 Task: Start in the project AgileFever the sprint 'Feature Freeze Sprint', with a duration of 1 week. Start in the project AgileFever the sprint 'Feature Freeze Sprint', with a duration of 3 weeks. Start in the project AgileFever the sprint 'Feature Freeze Sprint', with a duration of 2 weeks
Action: Mouse moved to (844, 198)
Screenshot: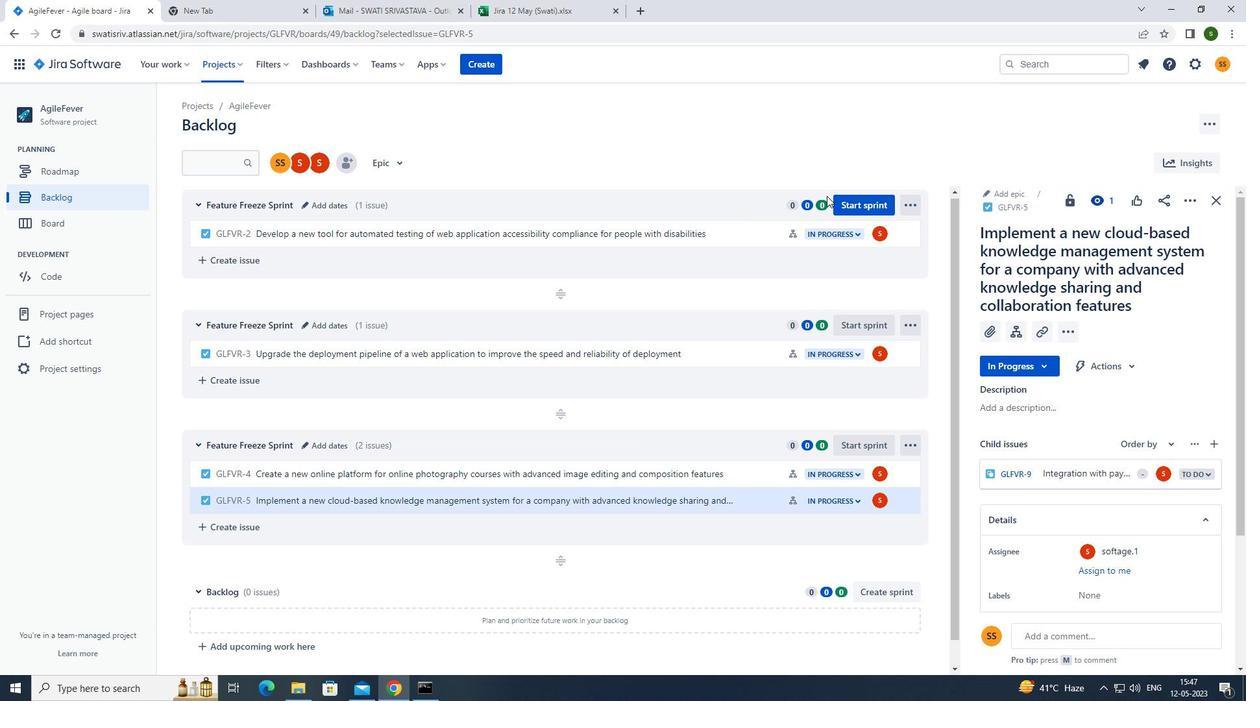 
Action: Mouse pressed left at (844, 198)
Screenshot: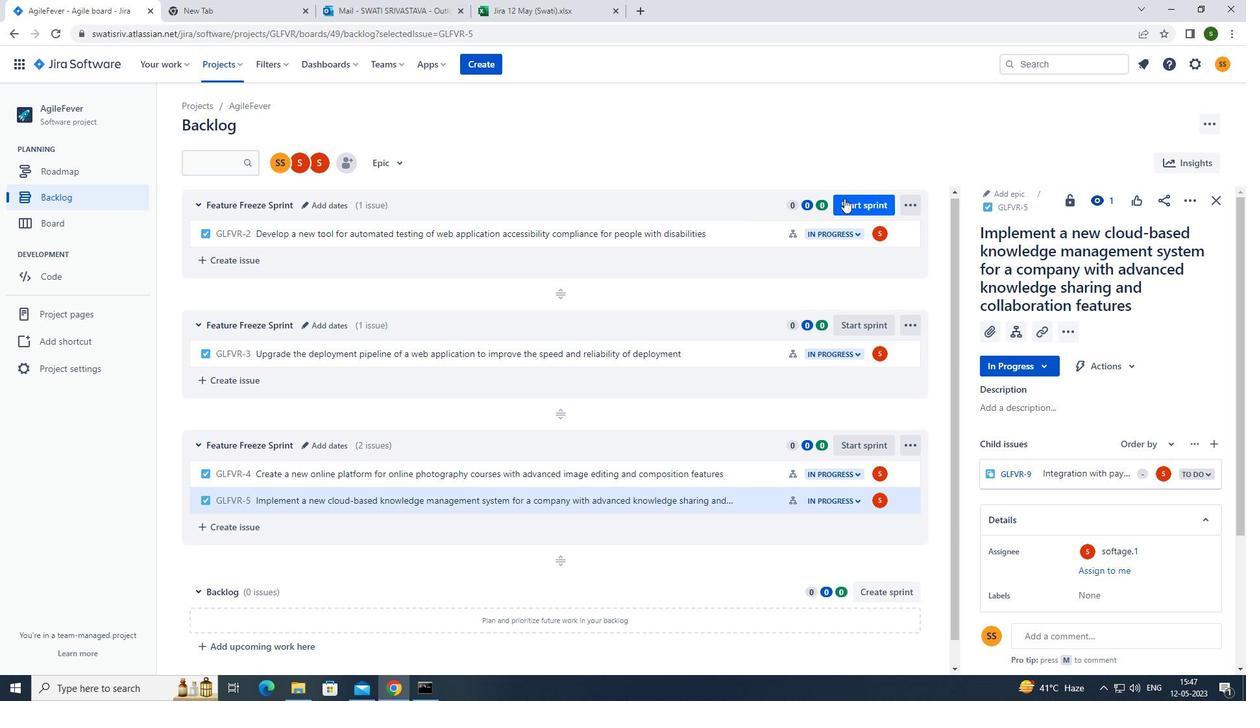 
Action: Mouse moved to (590, 231)
Screenshot: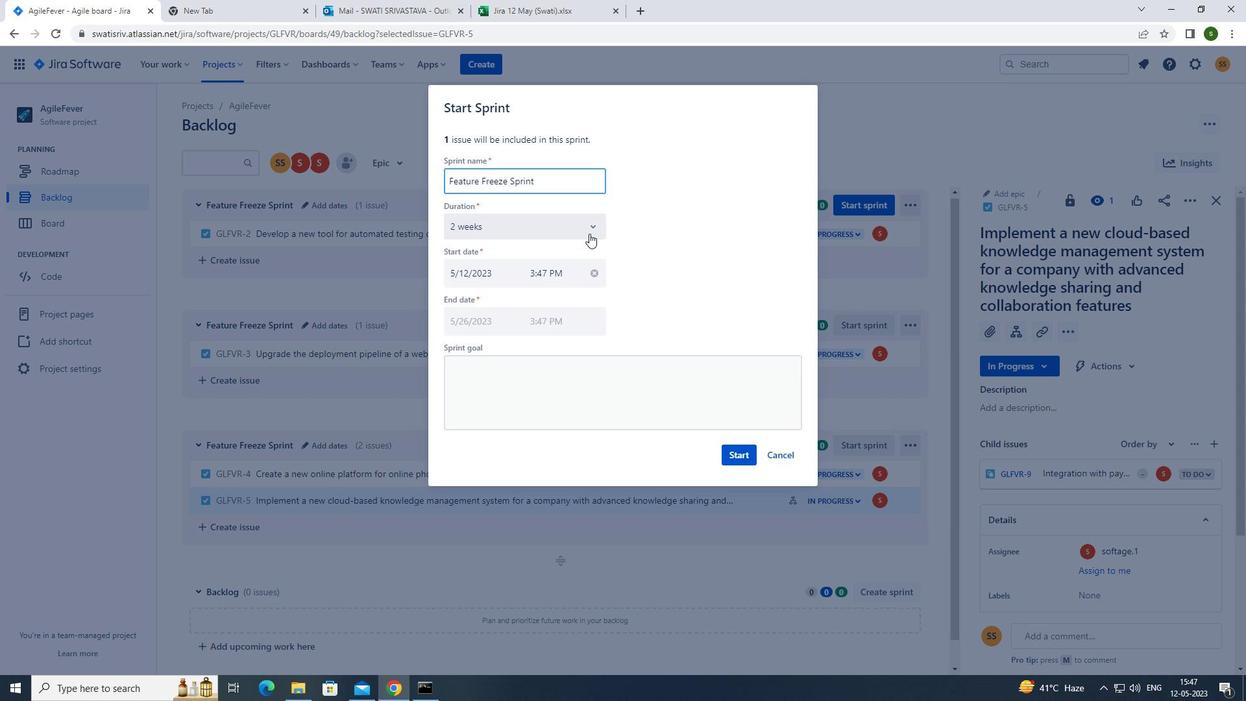 
Action: Mouse pressed left at (590, 231)
Screenshot: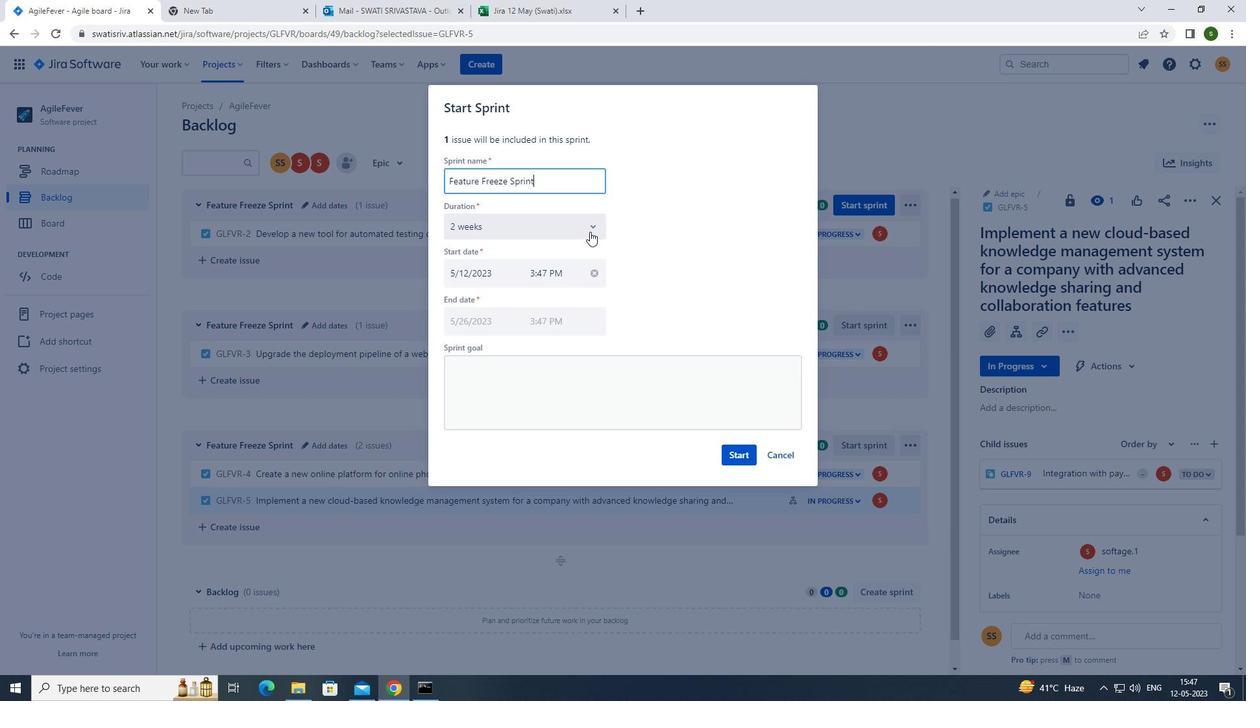 
Action: Mouse moved to (546, 258)
Screenshot: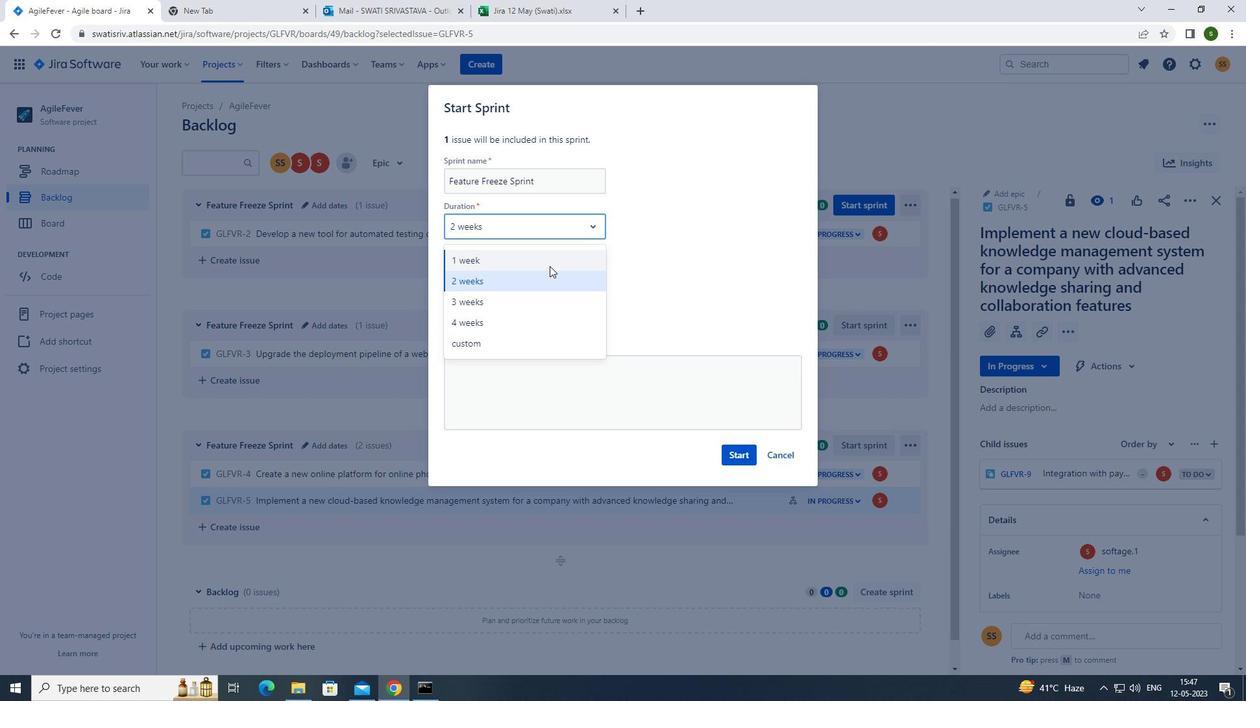 
Action: Mouse pressed left at (546, 258)
Screenshot: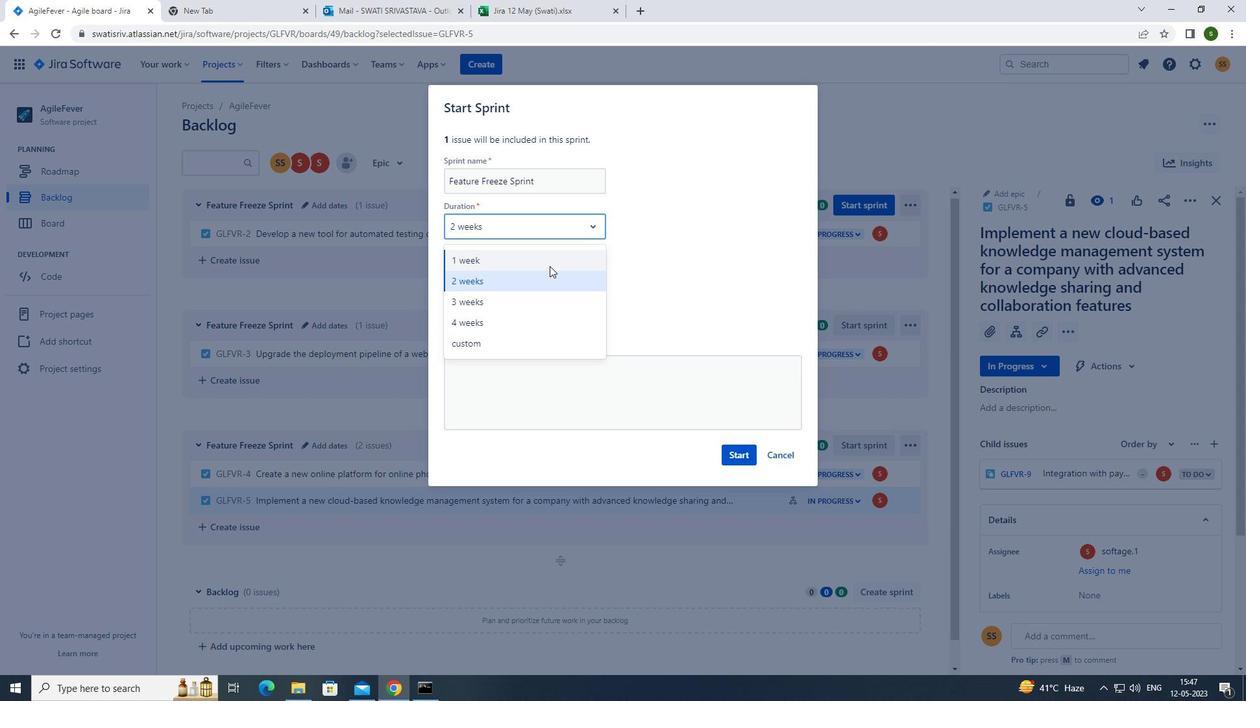 
Action: Mouse moved to (747, 461)
Screenshot: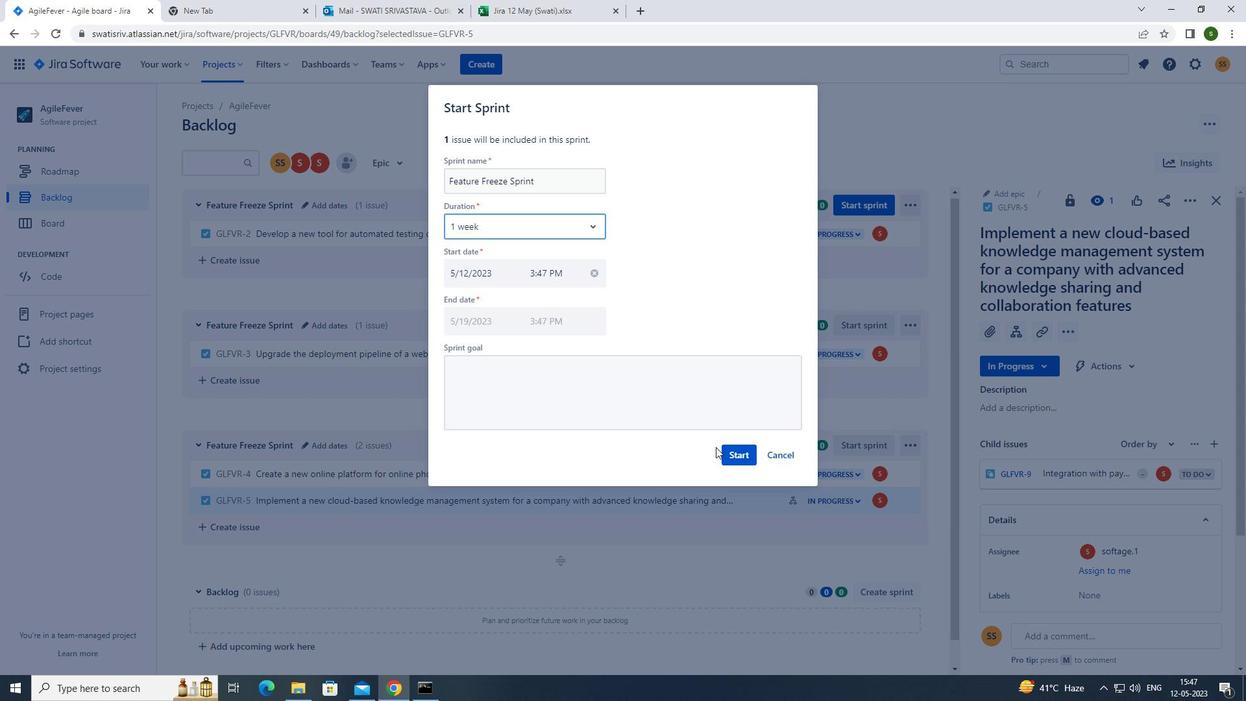 
Action: Mouse pressed left at (747, 461)
Screenshot: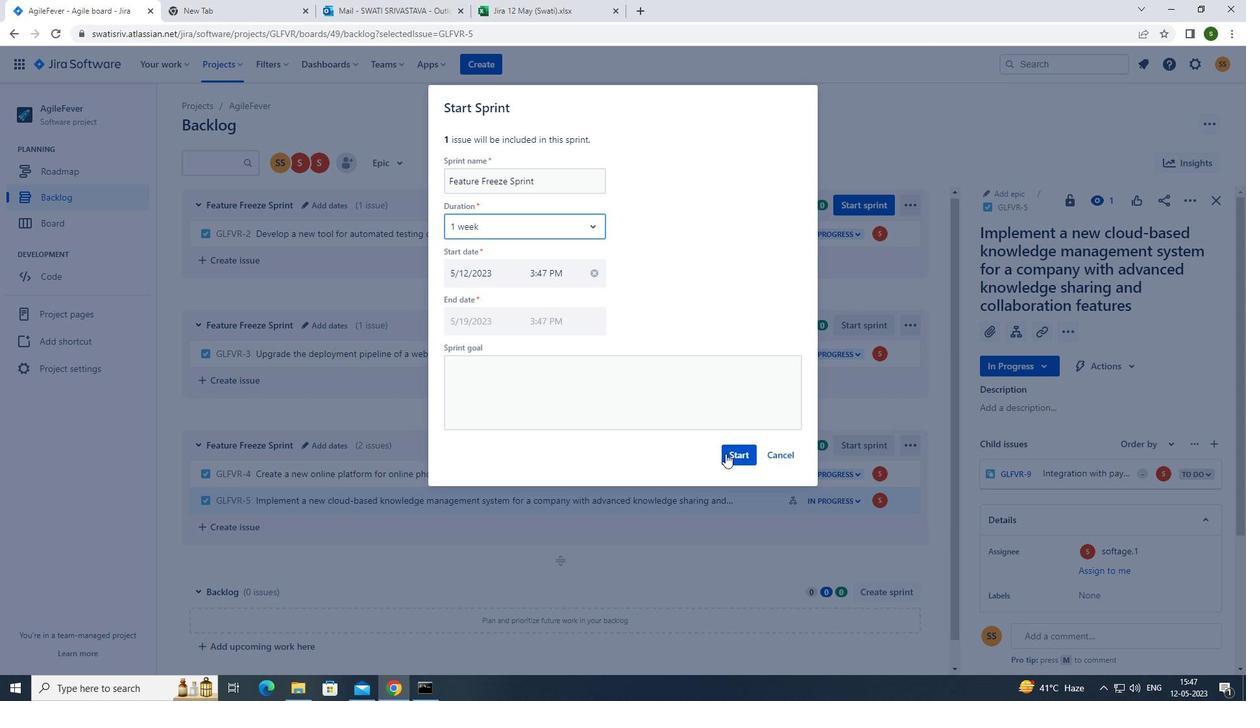 
Action: Mouse moved to (95, 199)
Screenshot: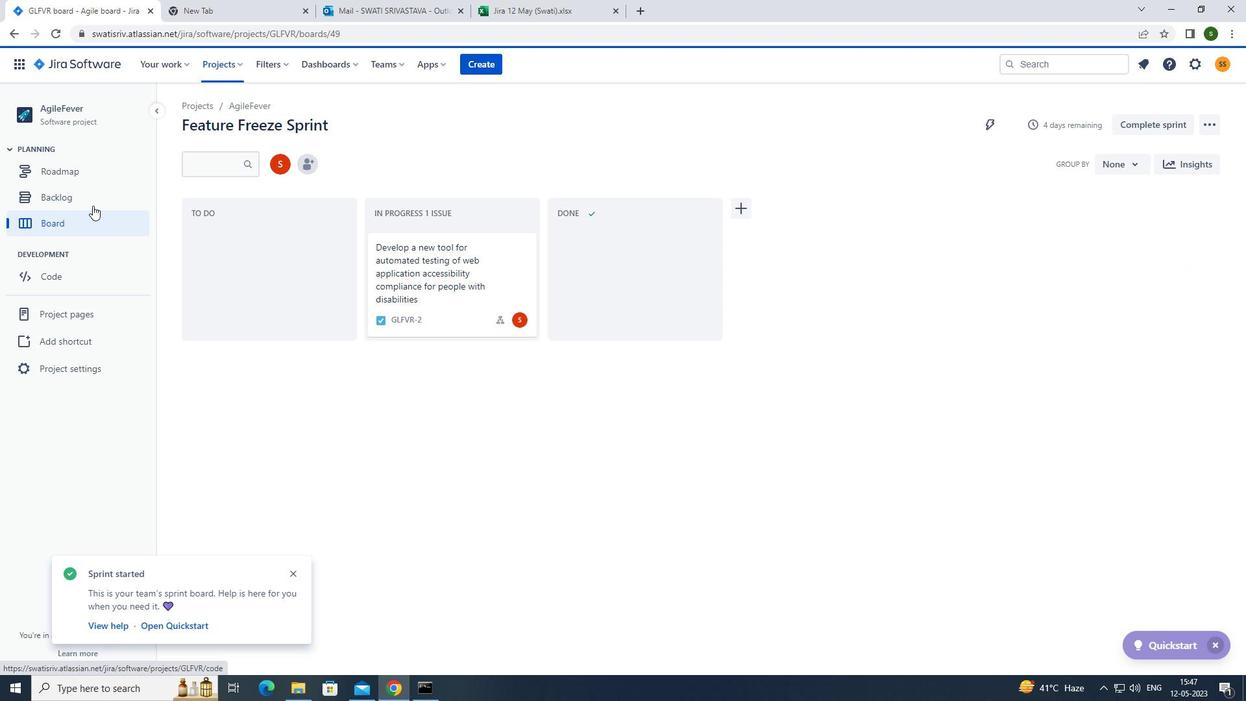 
Action: Mouse pressed left at (95, 199)
Screenshot: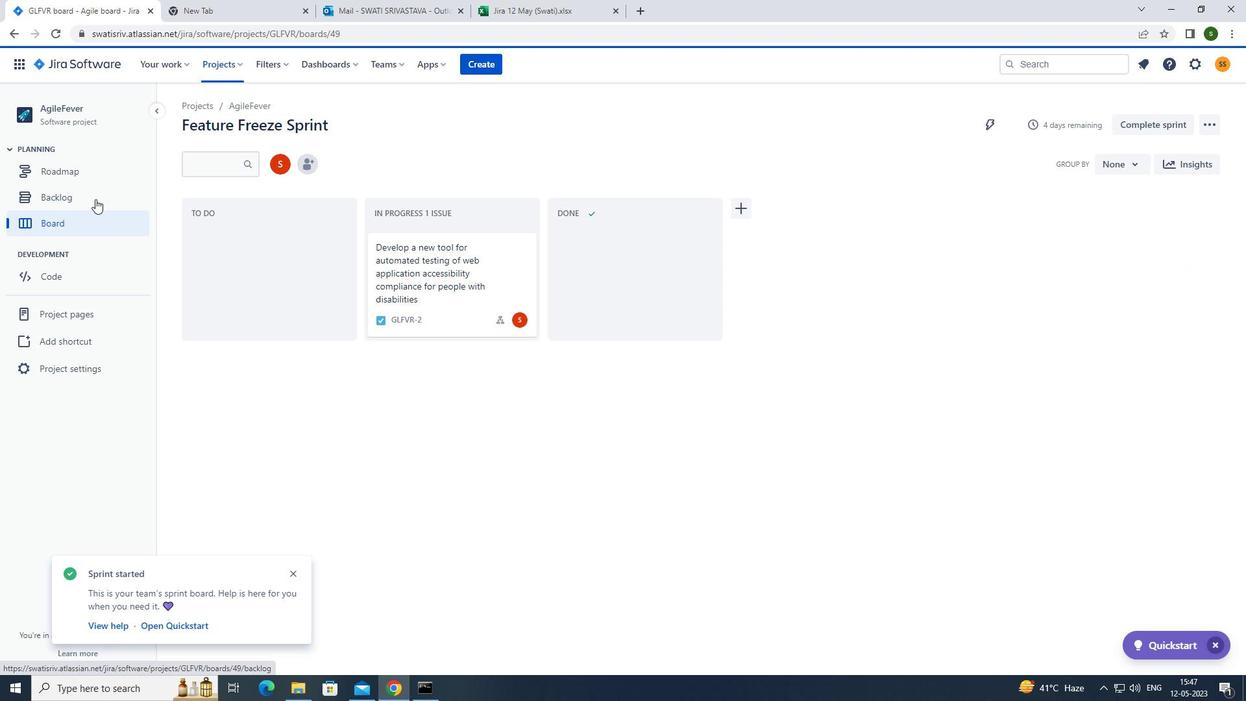 
Action: Mouse moved to (1139, 318)
Screenshot: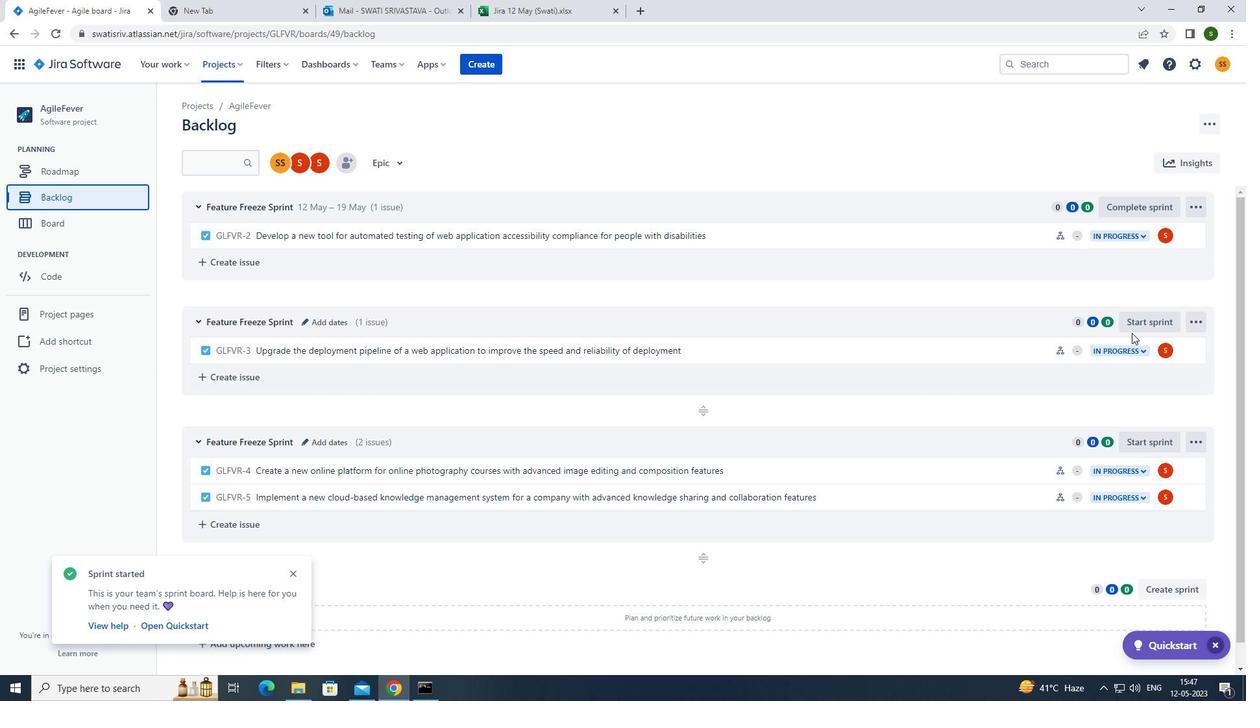 
Action: Mouse pressed left at (1139, 318)
Screenshot: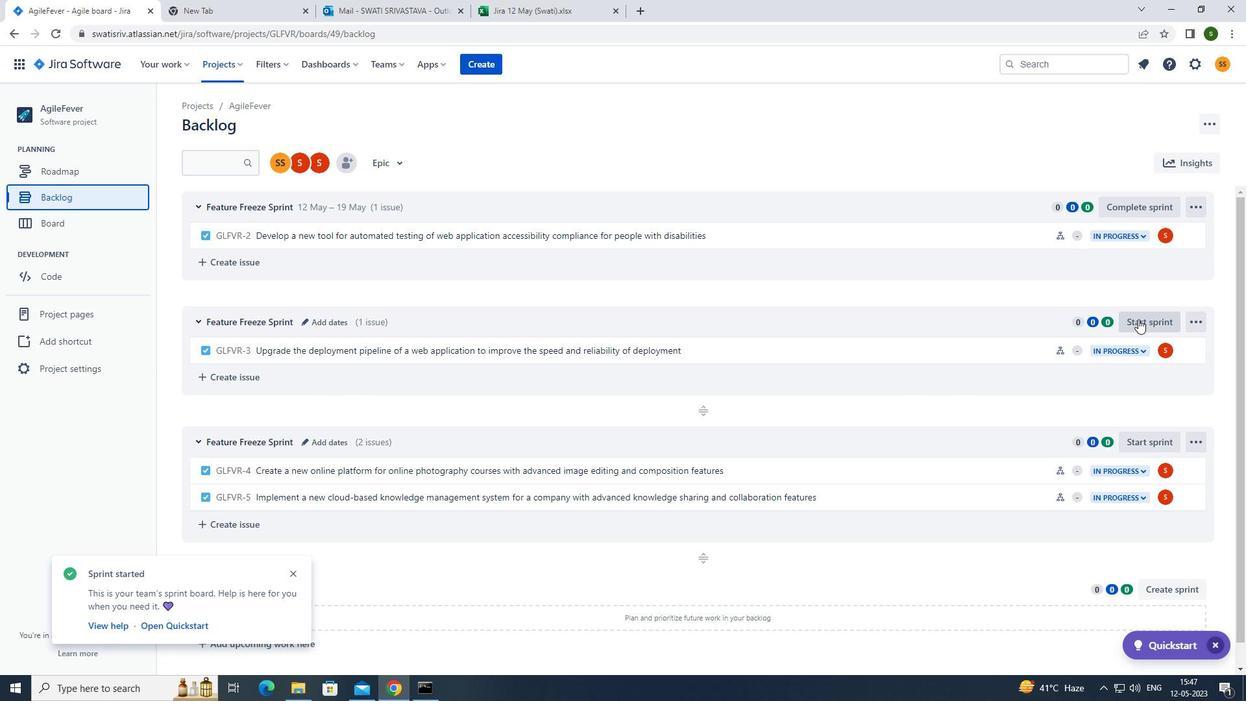 
Action: Mouse moved to (516, 224)
Screenshot: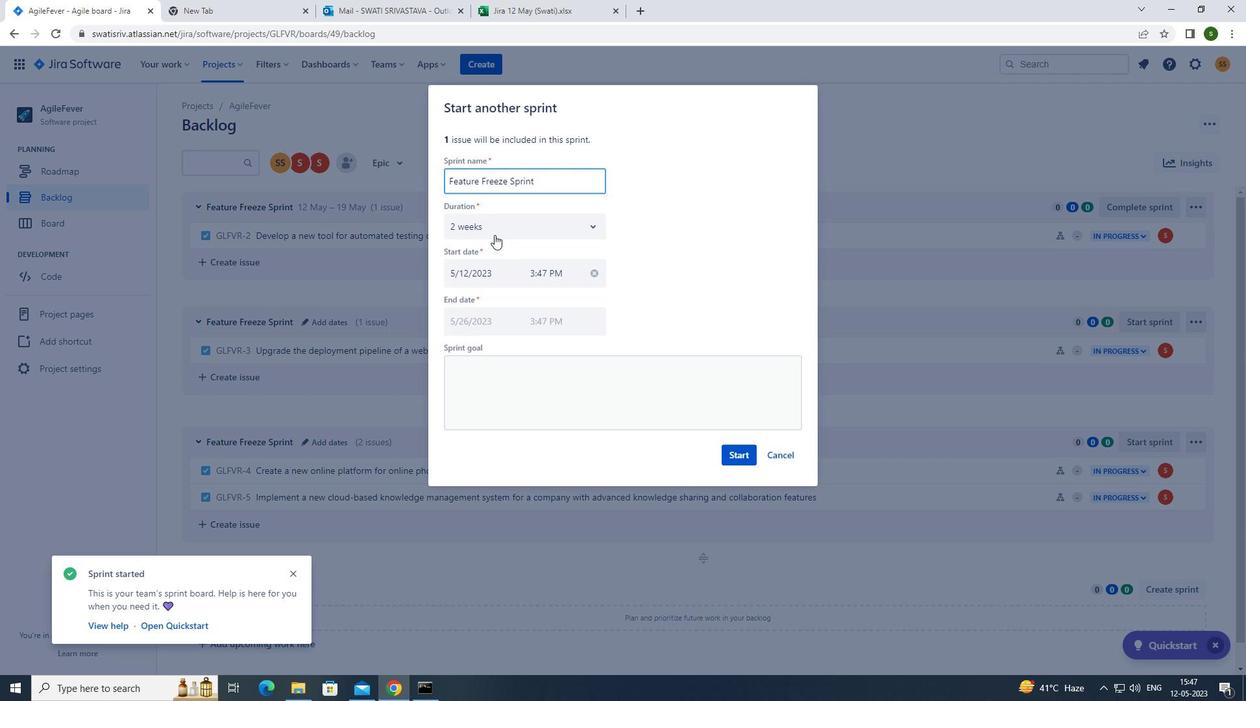 
Action: Mouse pressed left at (516, 224)
Screenshot: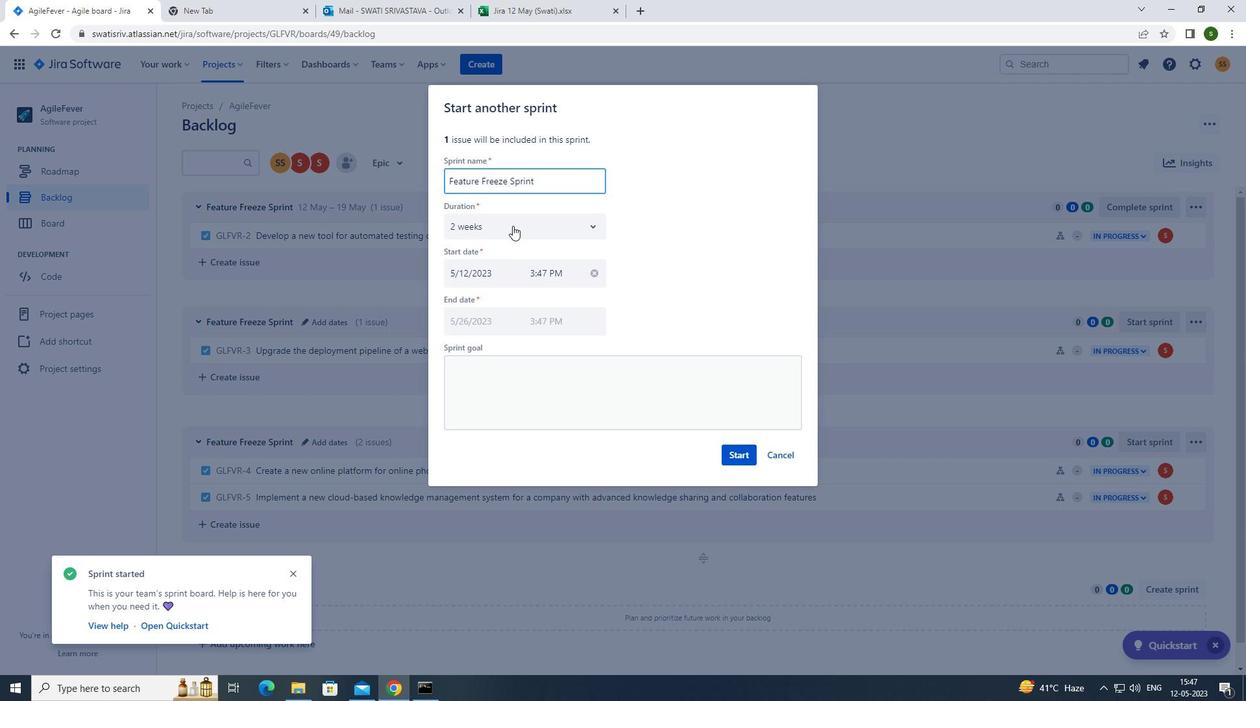 
Action: Mouse moved to (485, 301)
Screenshot: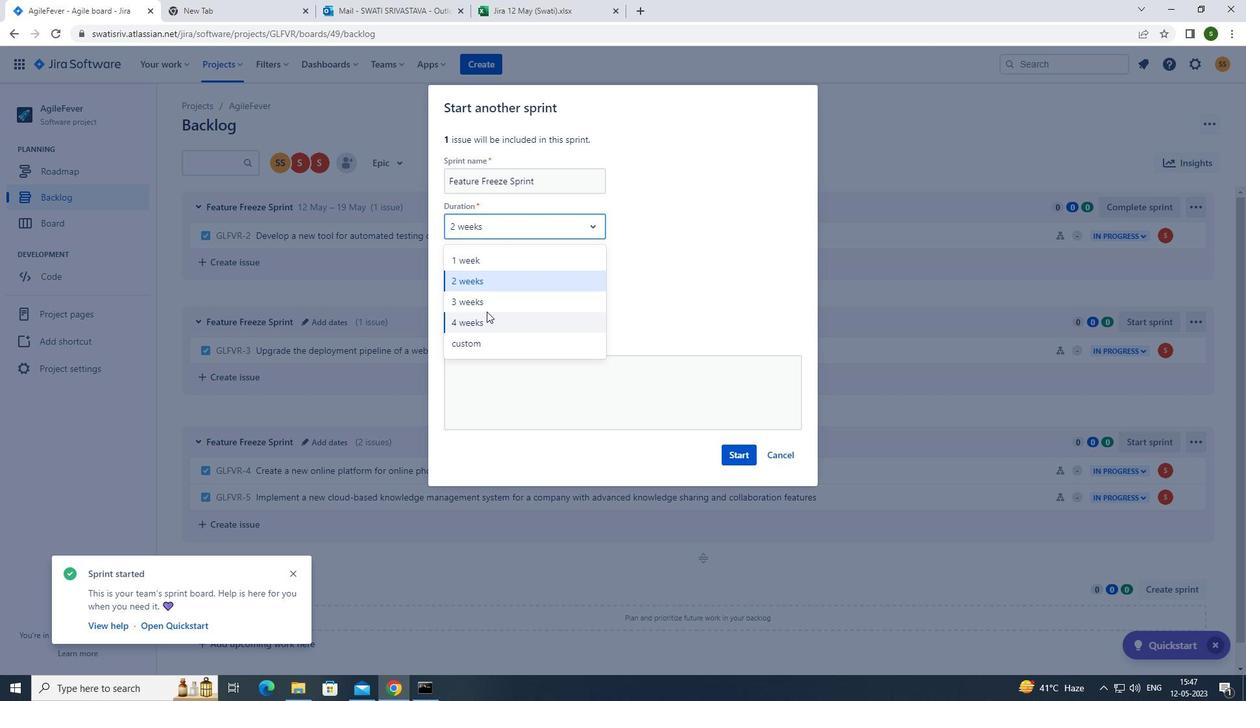 
Action: Mouse pressed left at (485, 301)
Screenshot: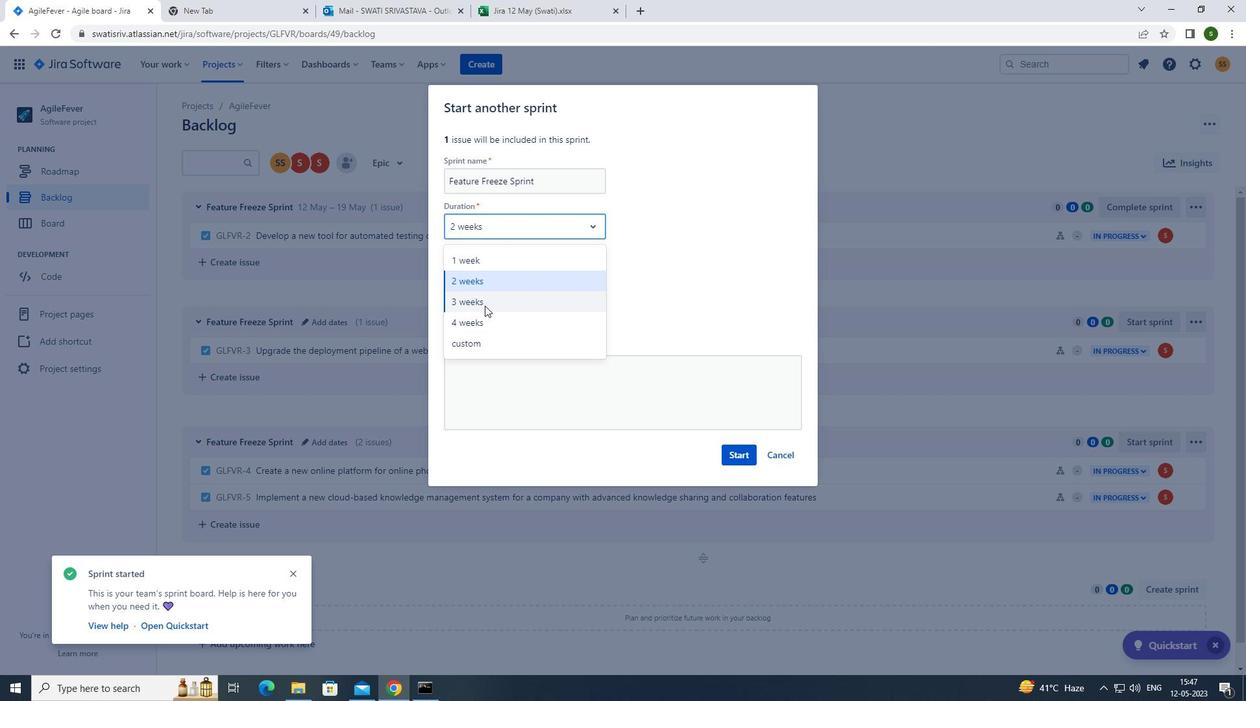 
Action: Mouse moved to (742, 450)
Screenshot: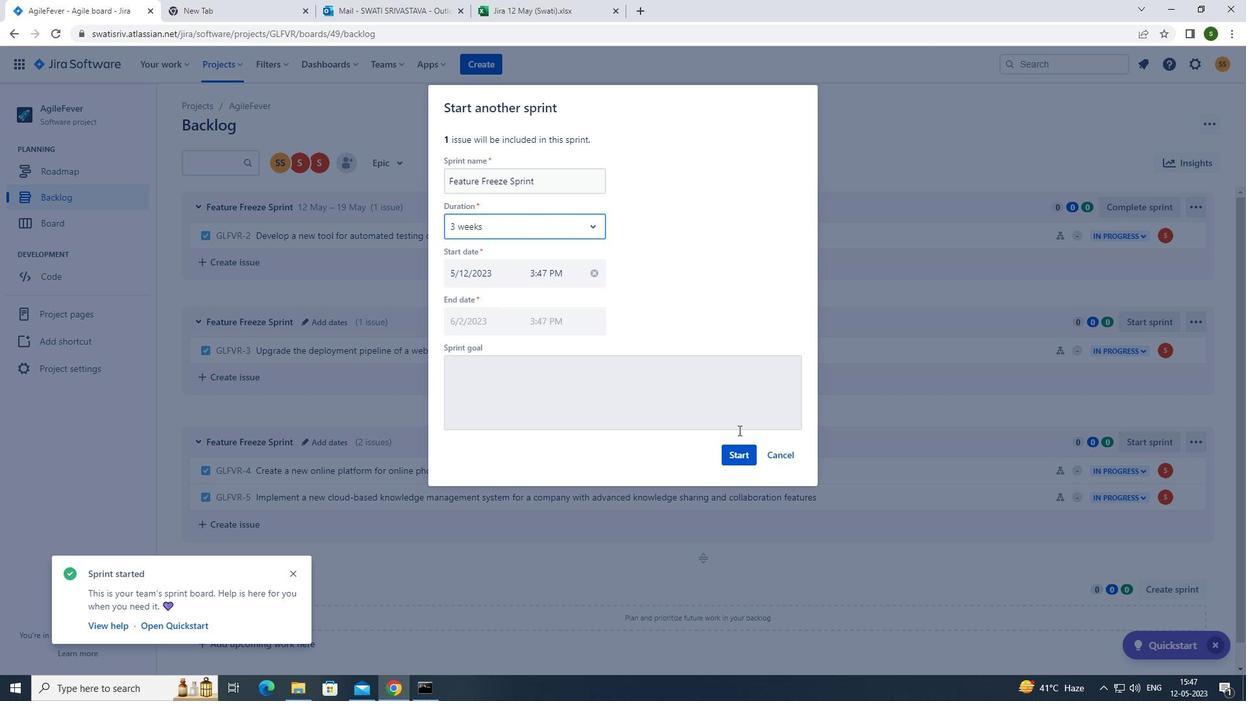 
Action: Mouse pressed left at (742, 450)
Screenshot: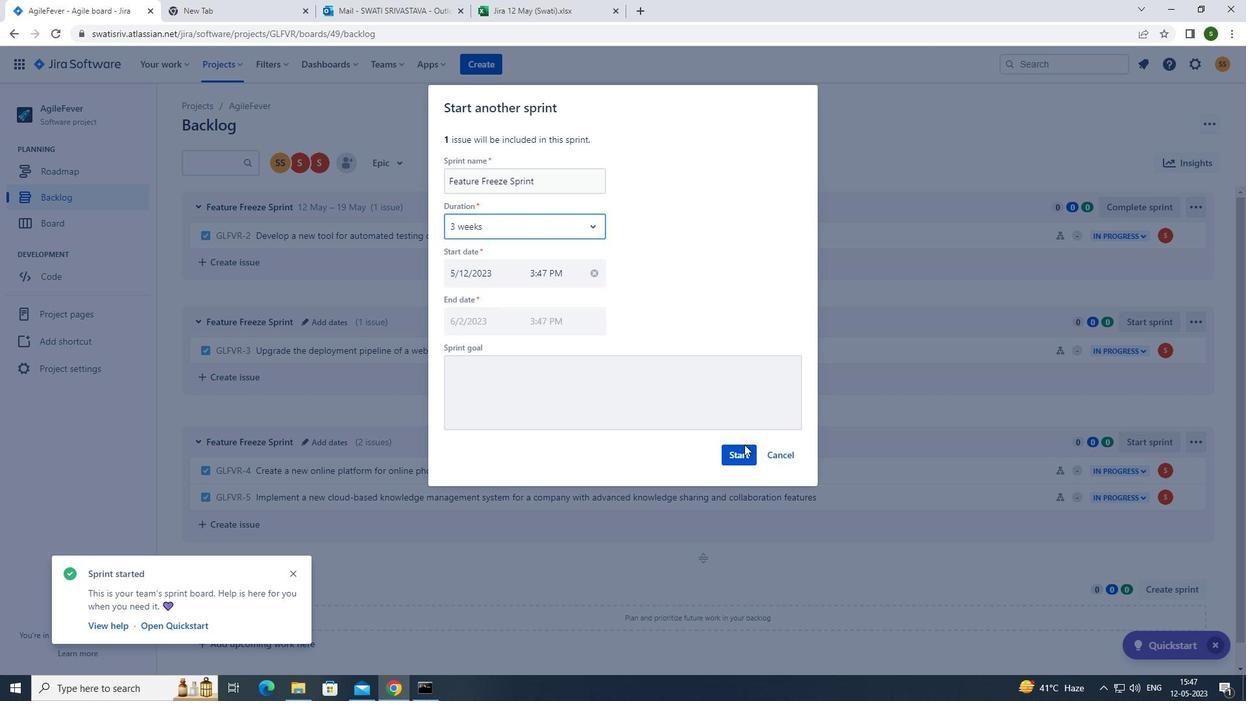 
Action: Mouse moved to (85, 198)
Screenshot: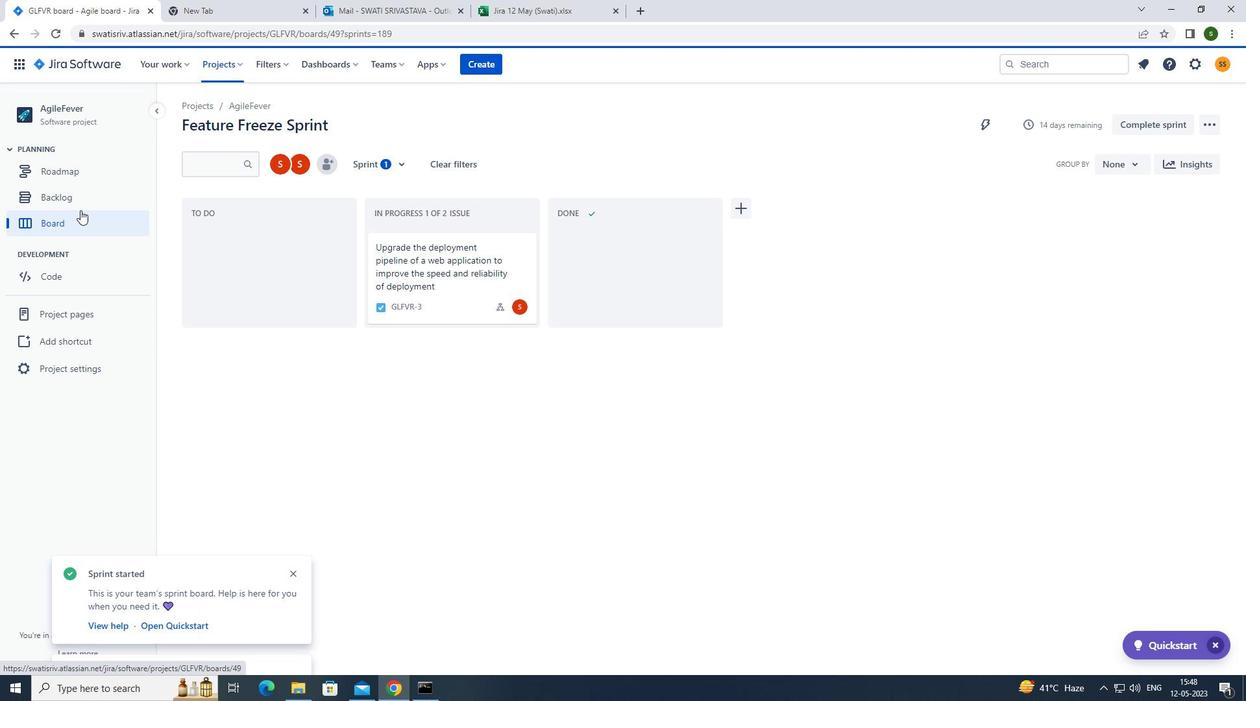 
Action: Mouse pressed left at (85, 198)
Screenshot: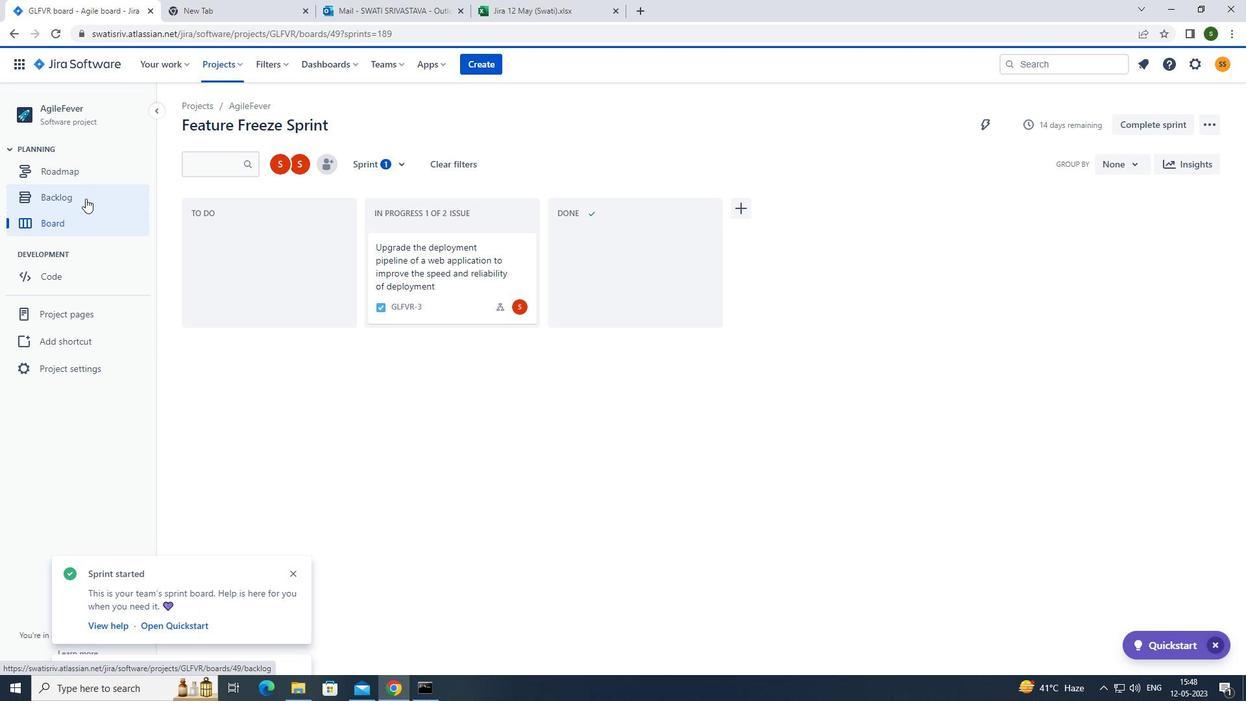 
Action: Mouse moved to (1154, 437)
Screenshot: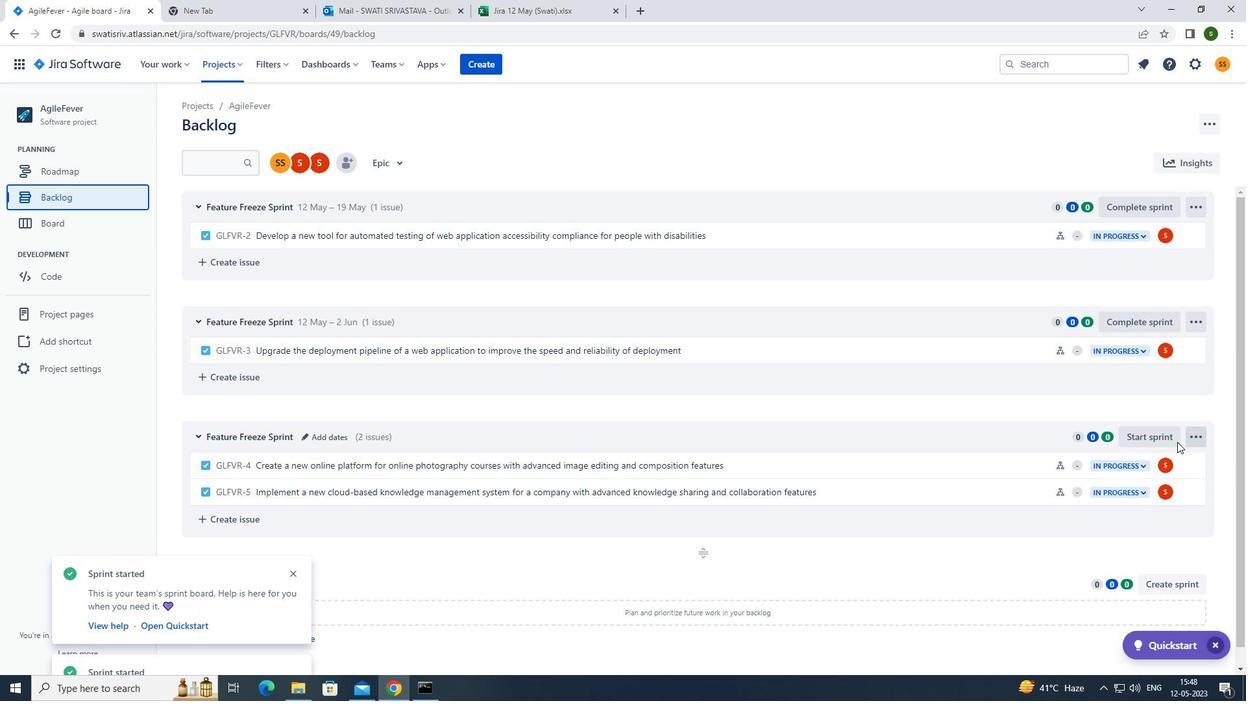 
Action: Mouse pressed left at (1154, 437)
Screenshot: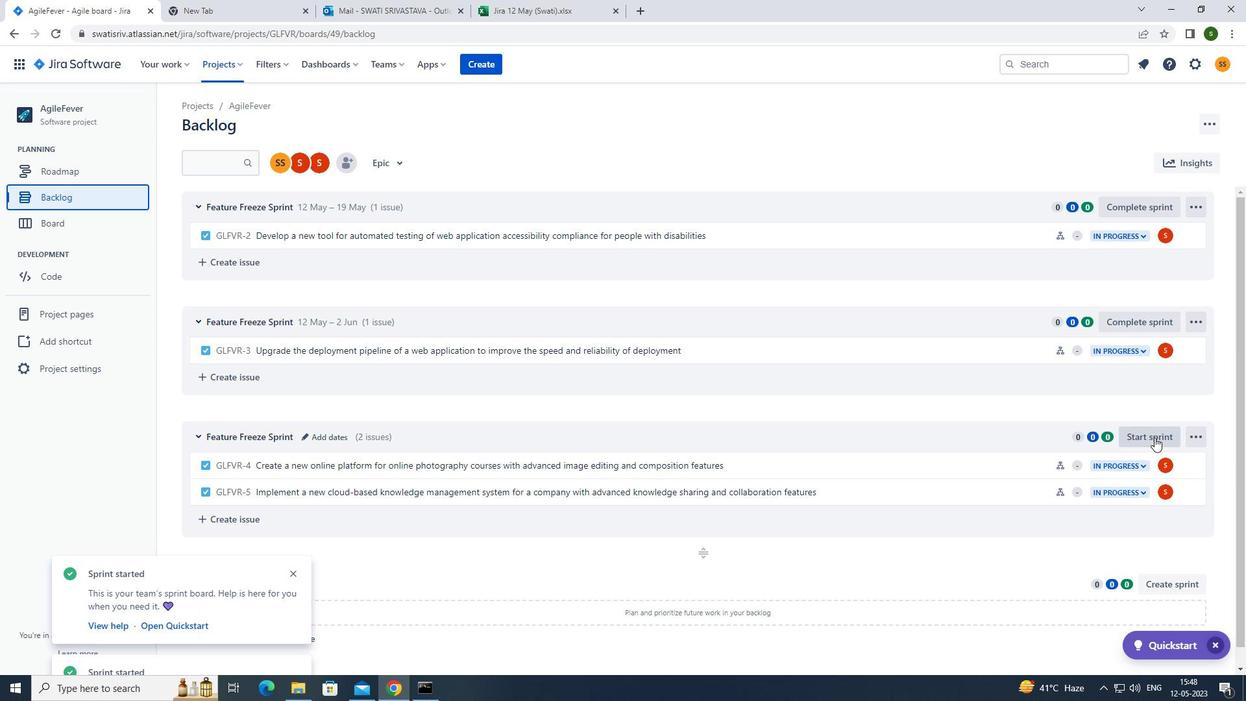 
Action: Mouse moved to (571, 222)
Screenshot: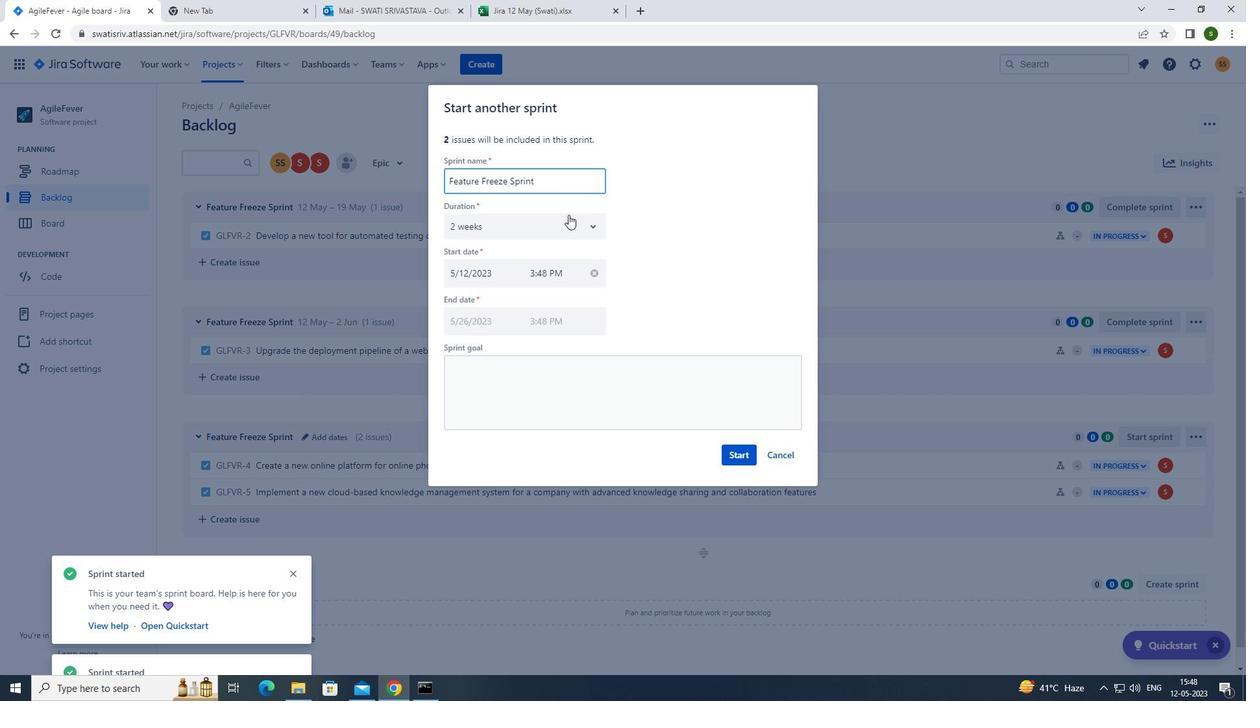 
Action: Mouse pressed left at (571, 222)
Screenshot: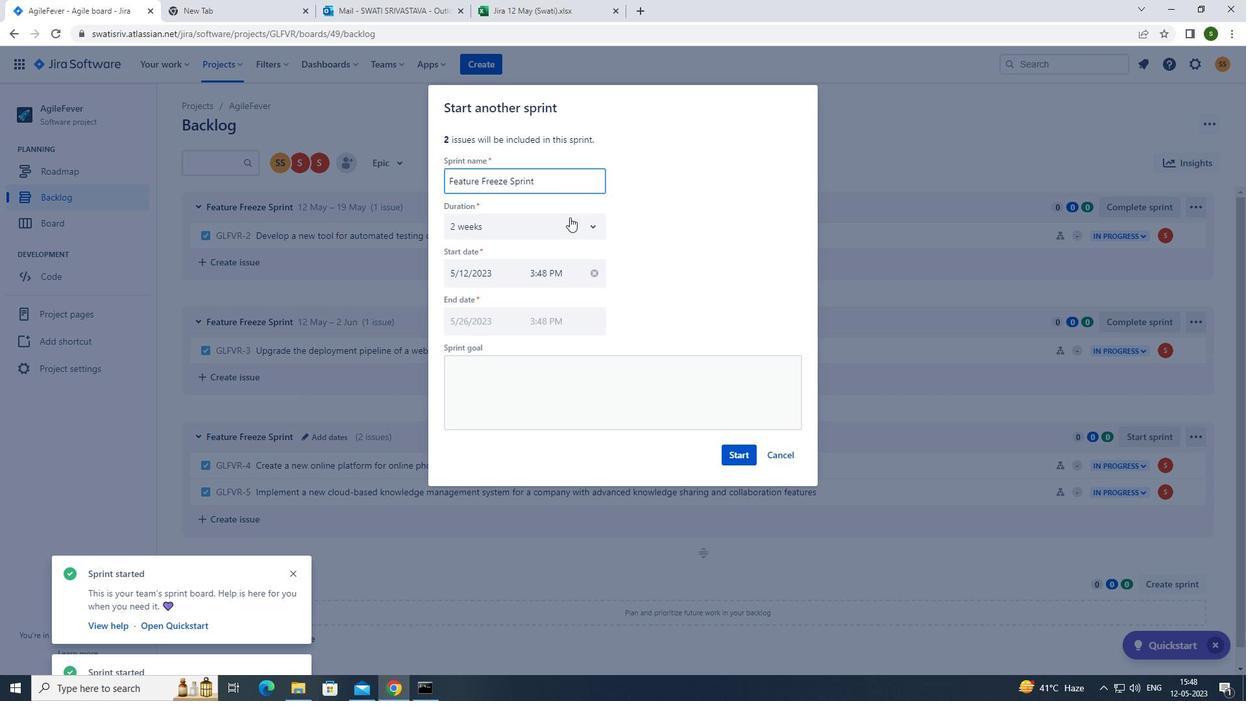 
Action: Mouse moved to (505, 278)
Screenshot: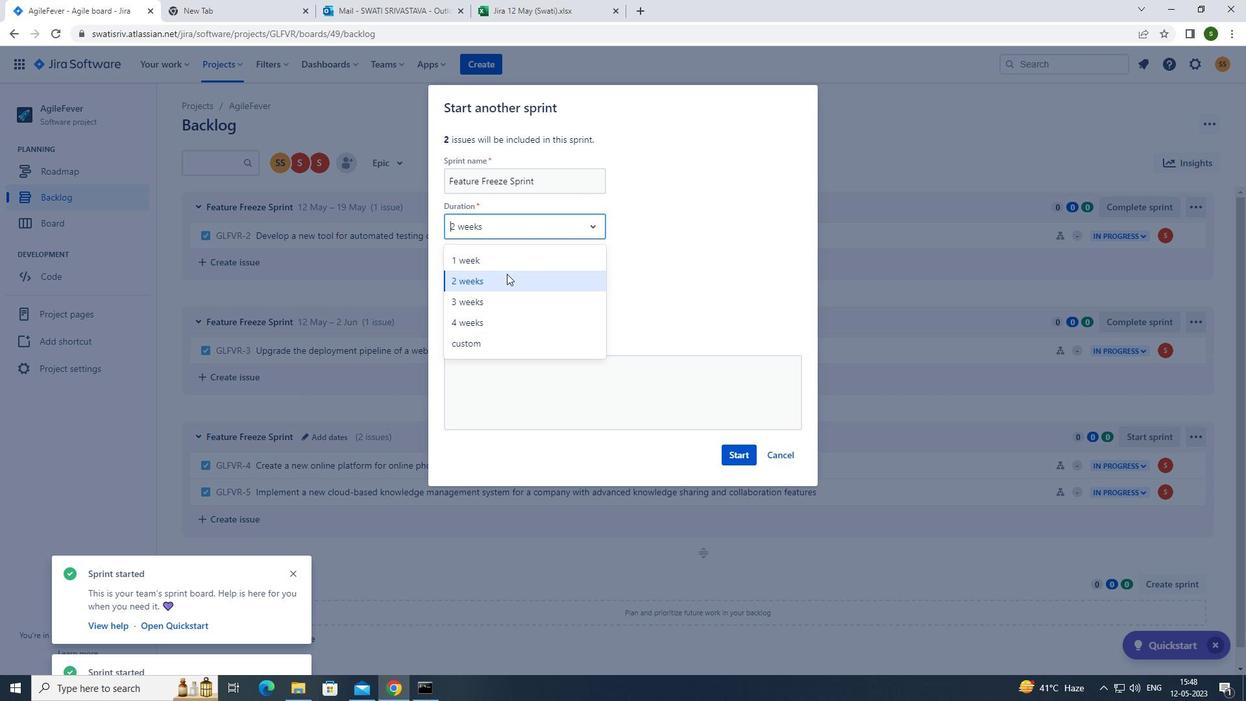 
Action: Mouse pressed left at (505, 278)
Screenshot: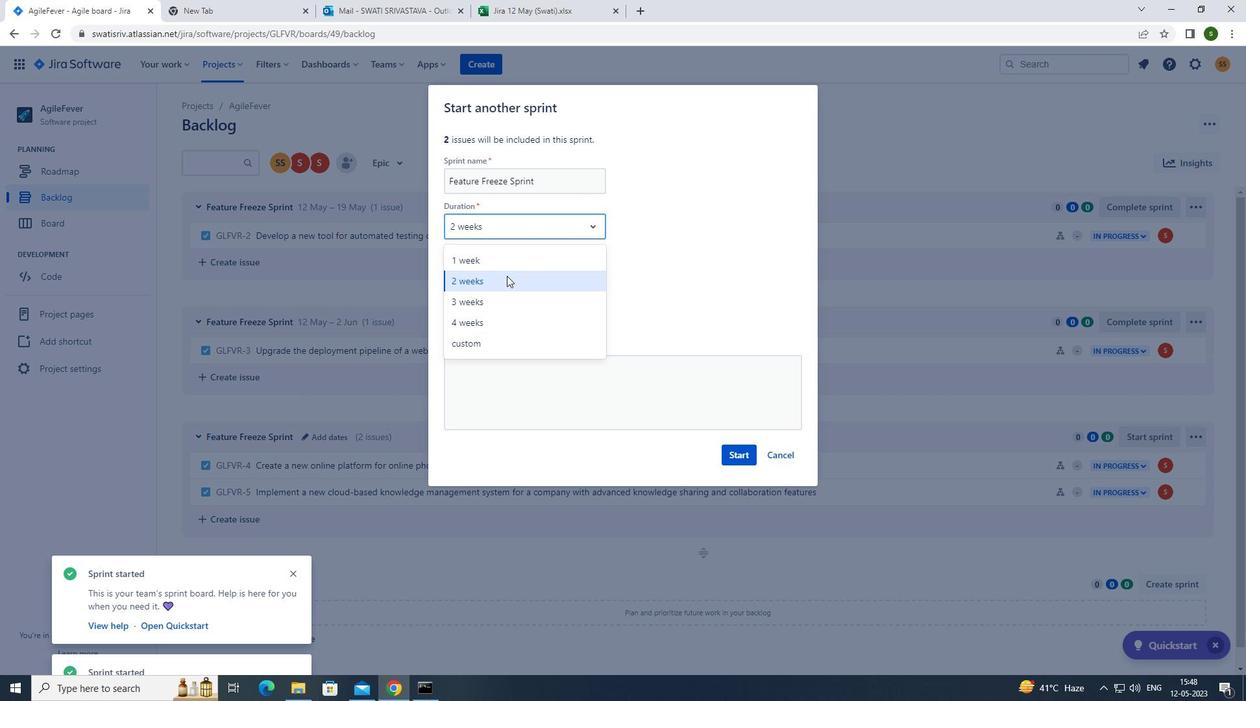 
Action: Mouse moved to (744, 458)
Screenshot: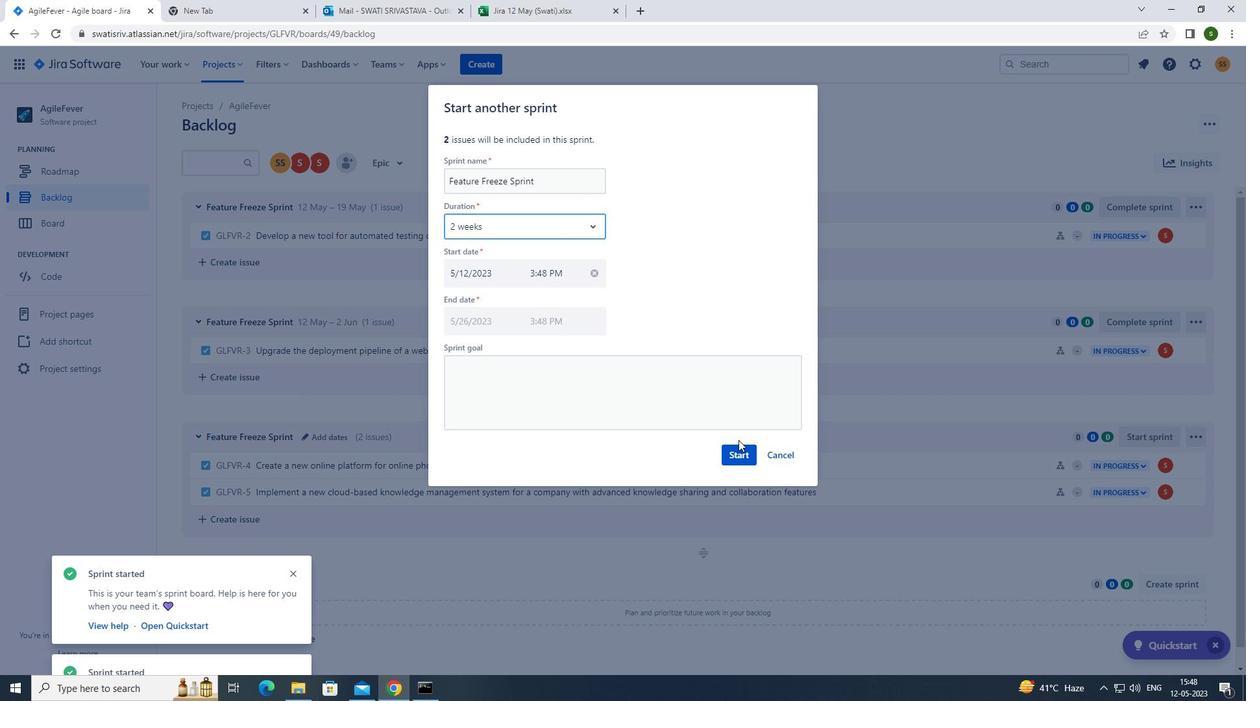 
Action: Mouse pressed left at (744, 458)
Screenshot: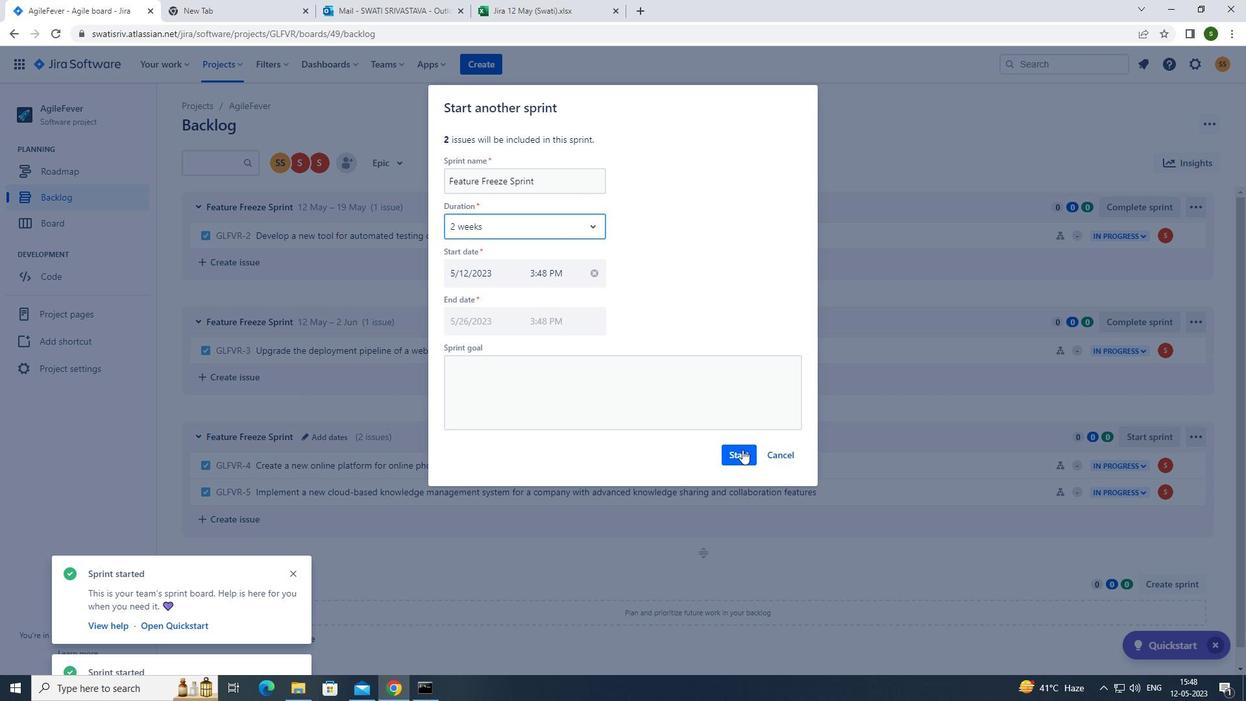 
